 Task: Create a section Full Throttle and in the section, add a milestone ITIL Implementation in the project BellTech
Action: Mouse moved to (140, 573)
Screenshot: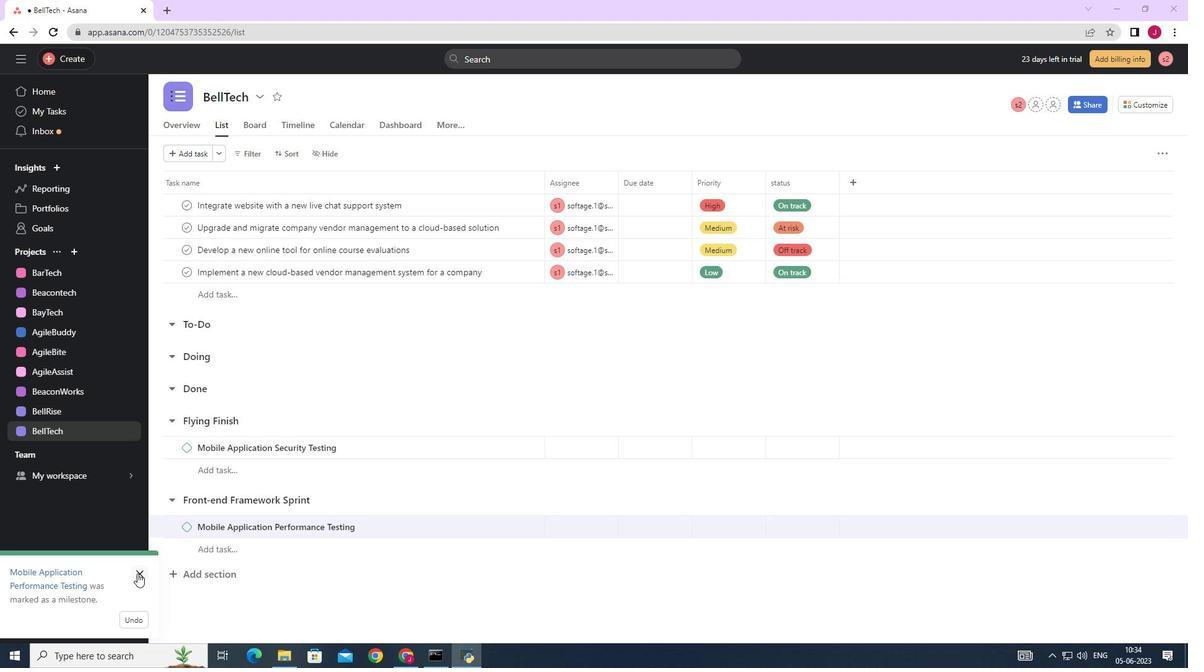 
Action: Mouse pressed left at (140, 573)
Screenshot: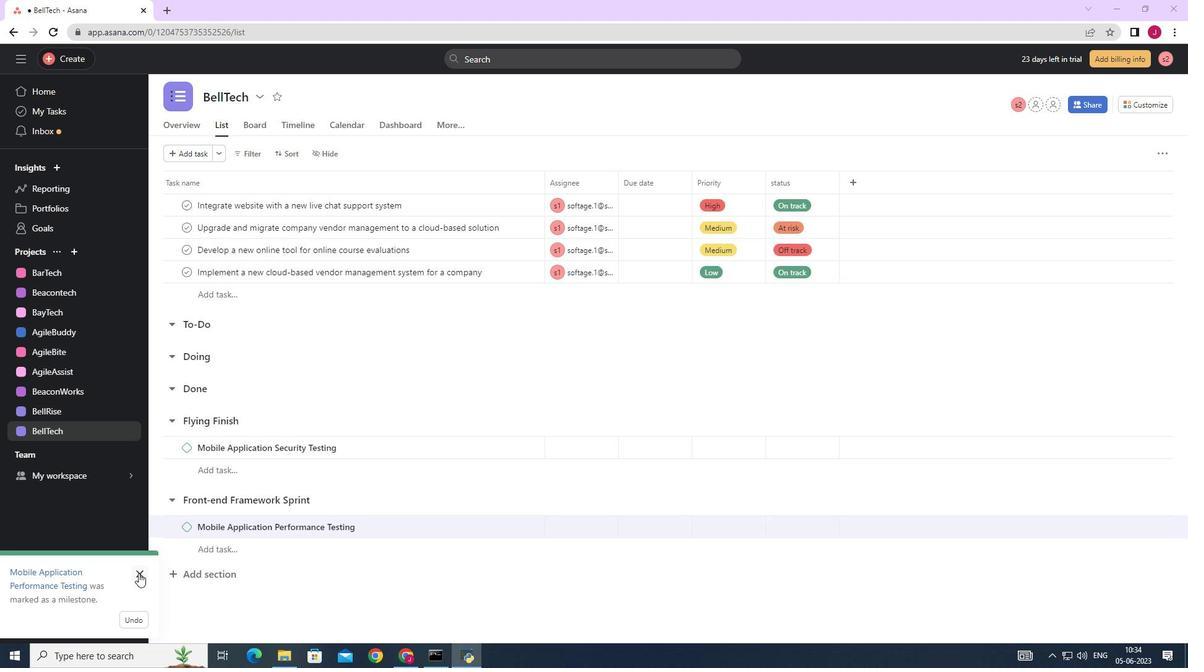 
Action: Mouse moved to (355, 519)
Screenshot: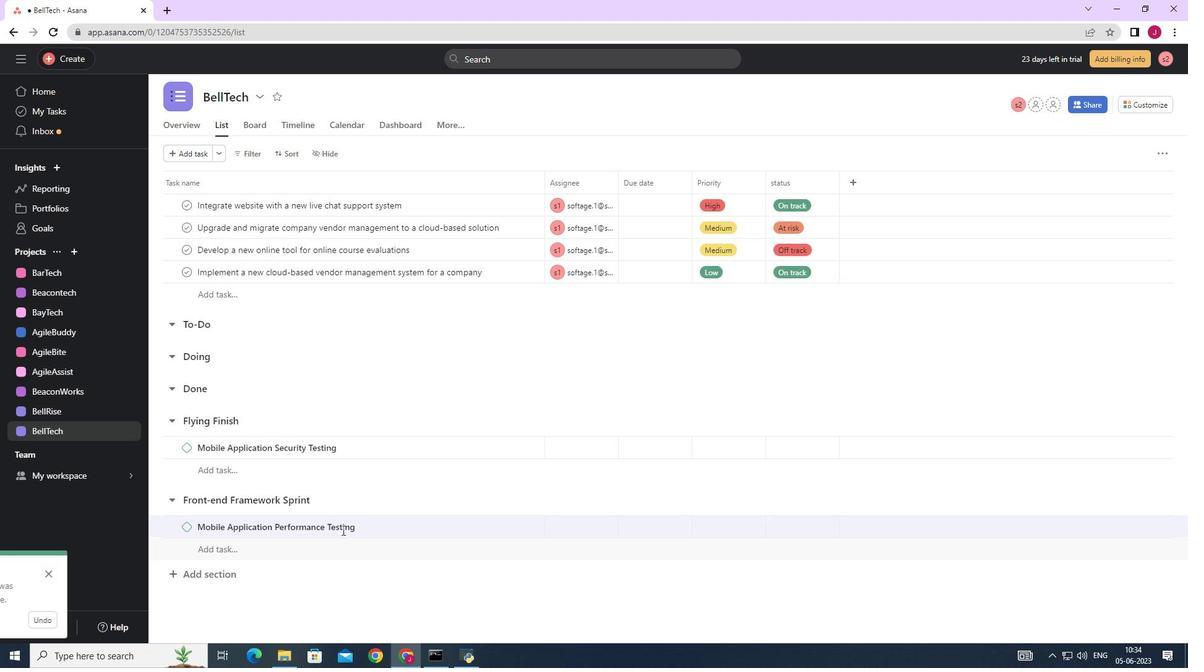 
Action: Mouse scrolled (355, 518) with delta (0, 0)
Screenshot: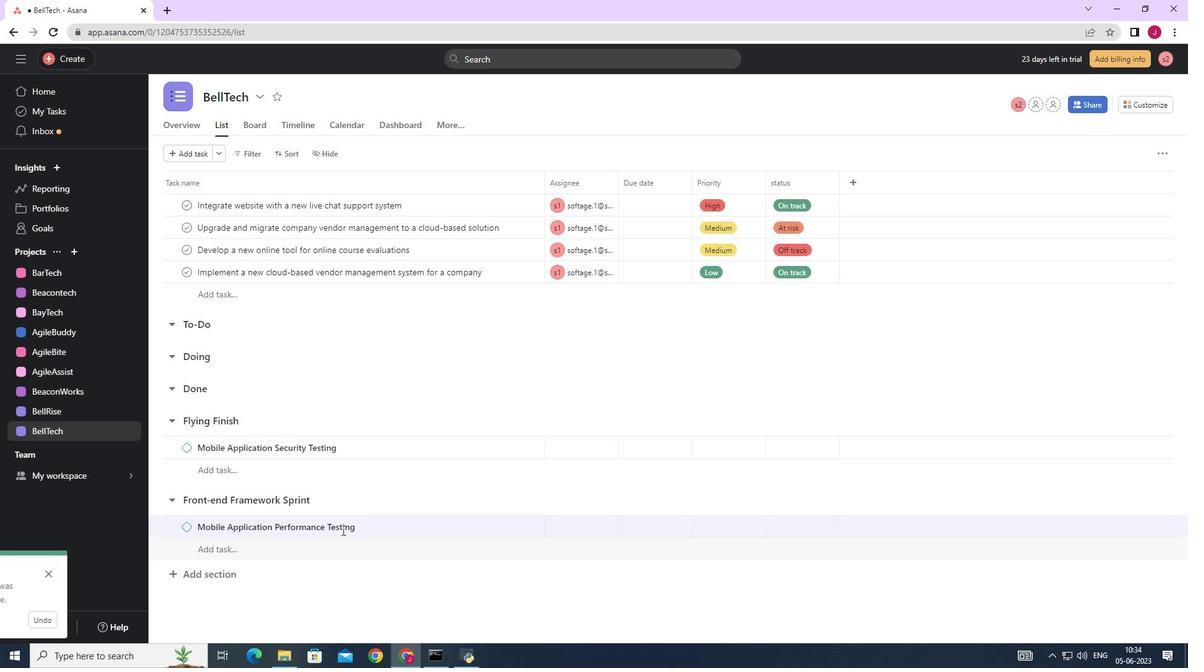 
Action: Mouse scrolled (355, 518) with delta (0, 0)
Screenshot: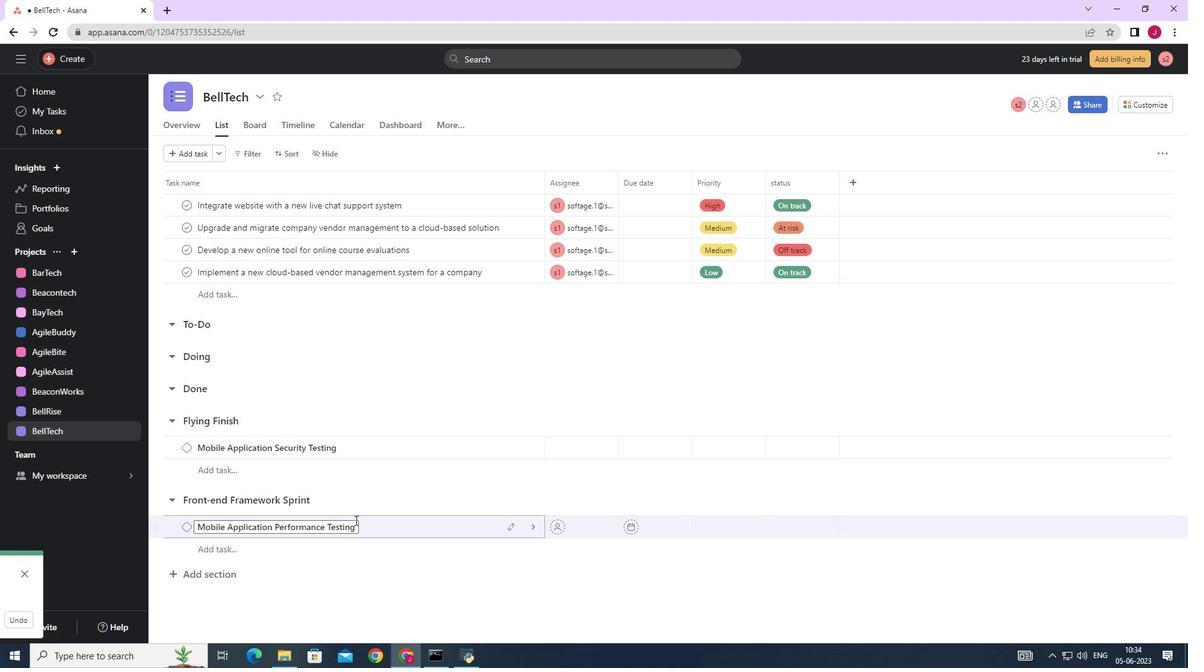 
Action: Mouse scrolled (355, 518) with delta (0, 0)
Screenshot: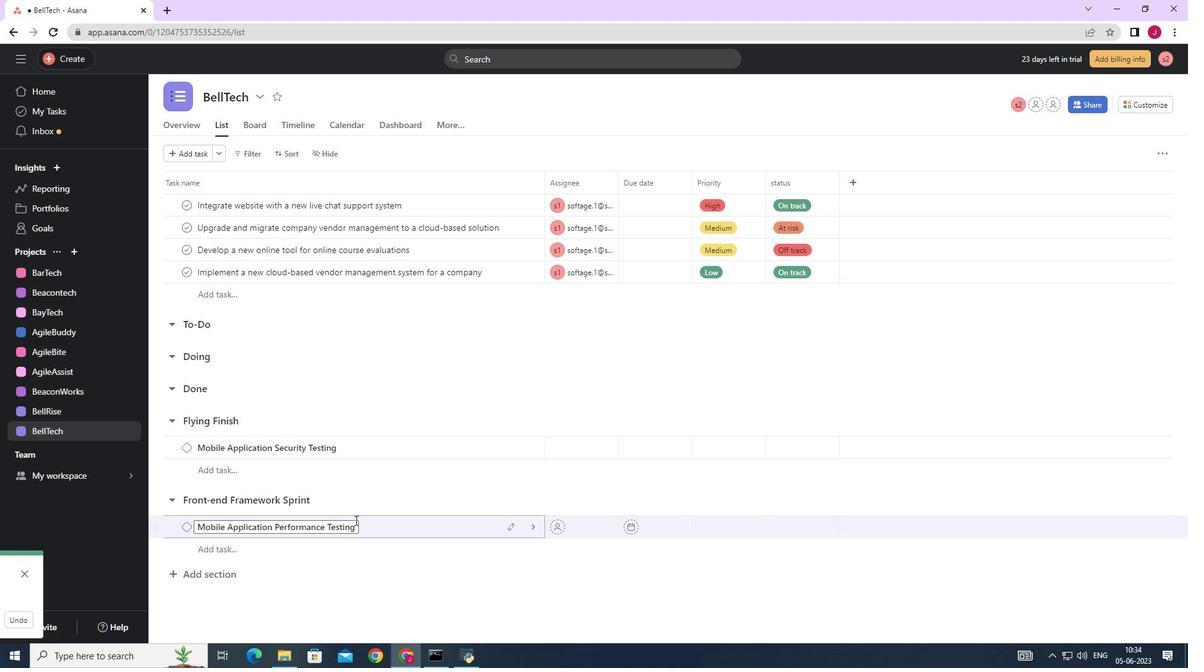 
Action: Mouse scrolled (355, 518) with delta (0, 0)
Screenshot: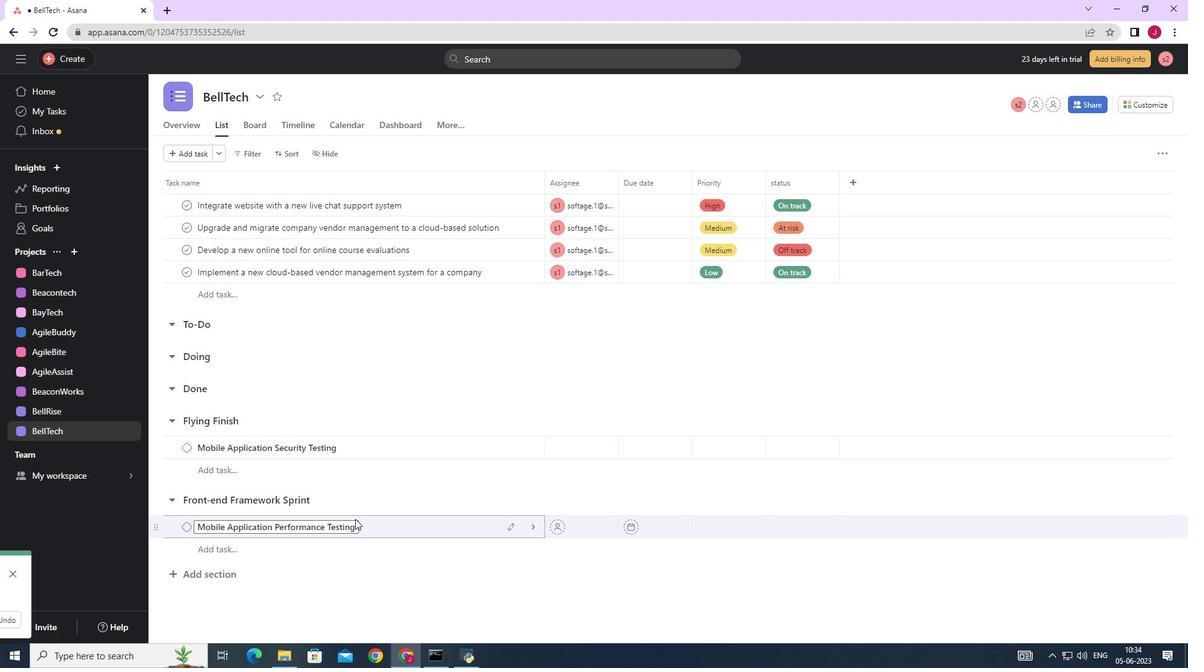 
Action: Mouse scrolled (355, 518) with delta (0, 0)
Screenshot: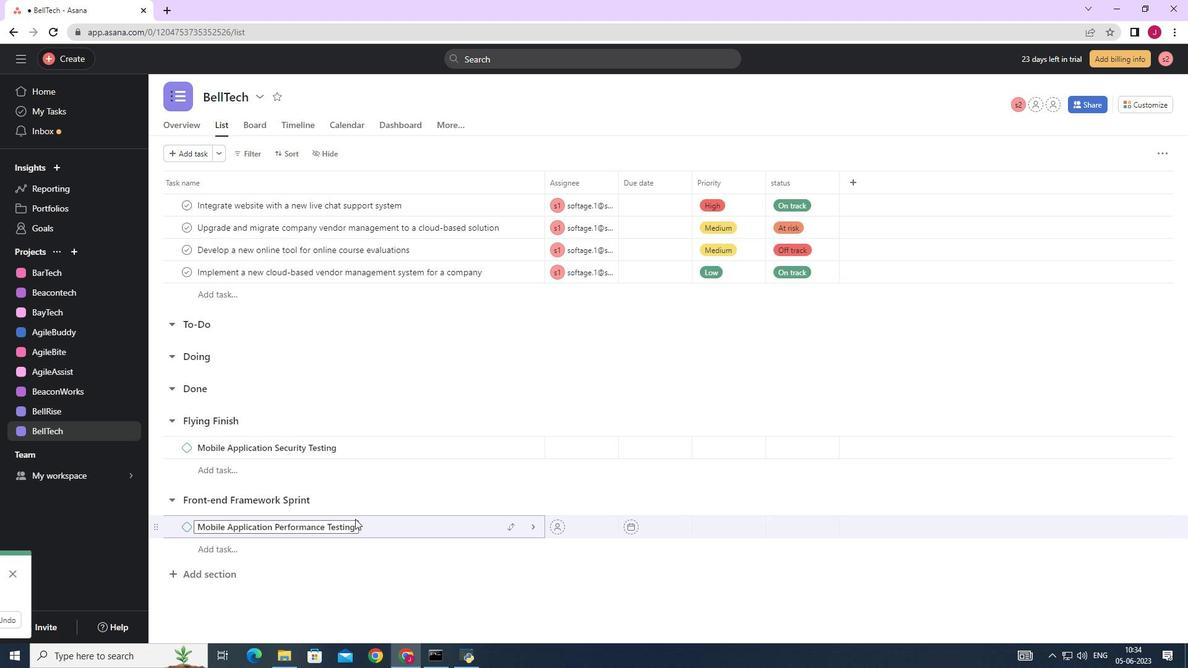 
Action: Mouse moved to (269, 551)
Screenshot: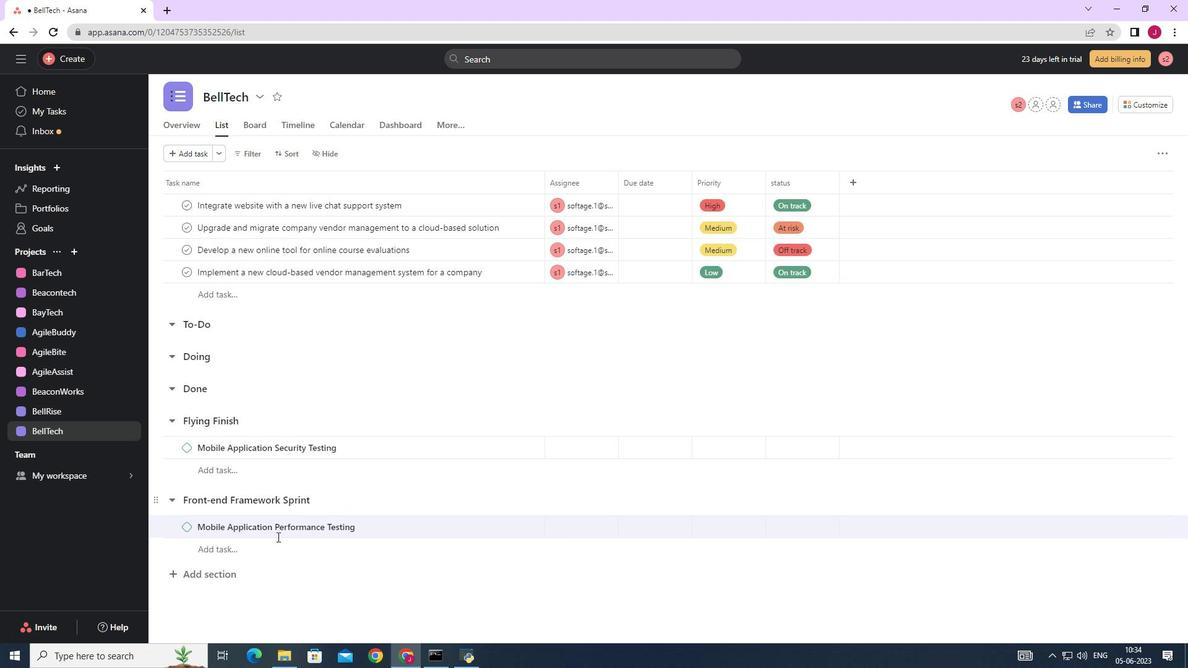 
Action: Mouse scrolled (269, 550) with delta (0, 0)
Screenshot: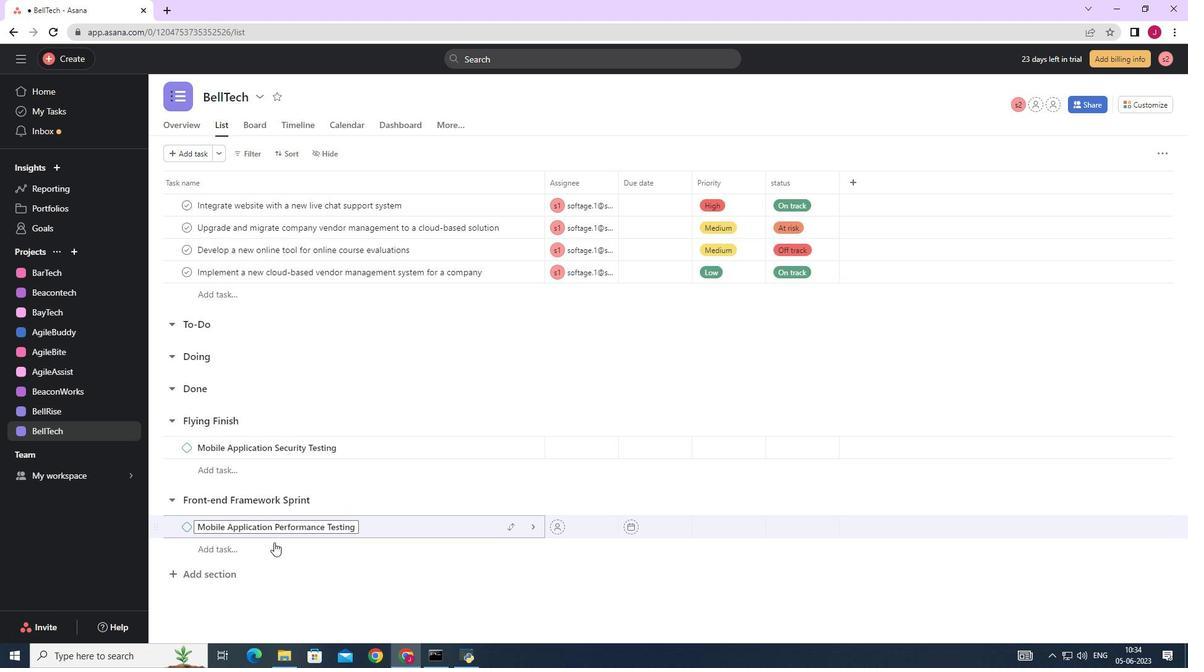
Action: Mouse moved to (266, 553)
Screenshot: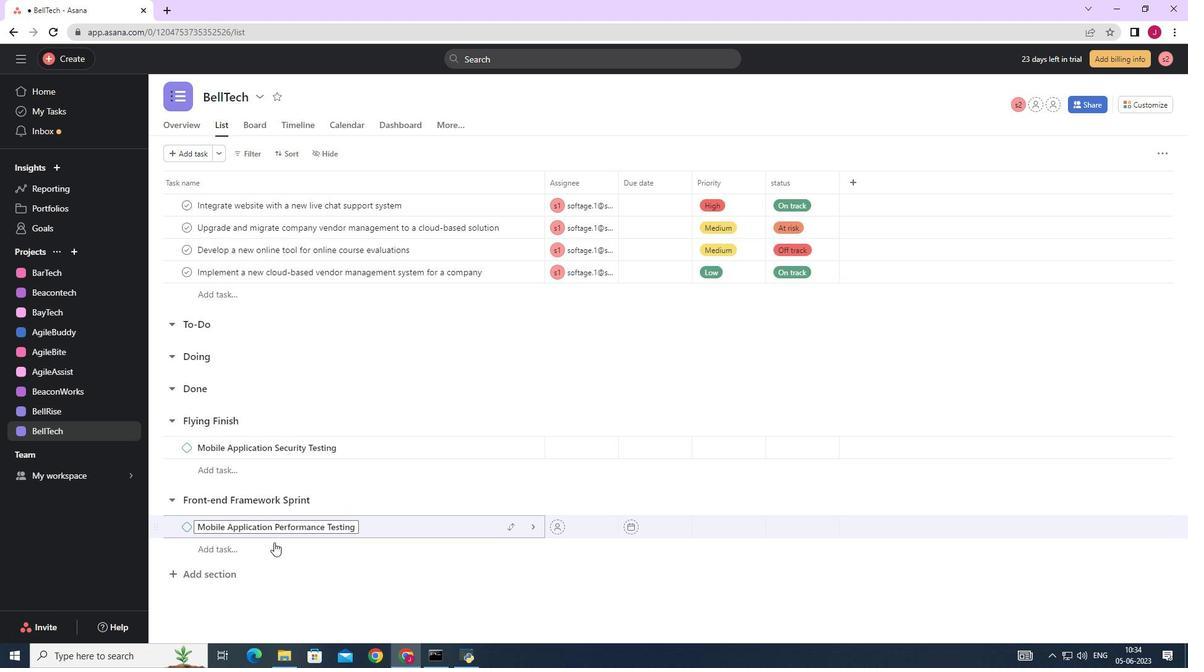 
Action: Mouse scrolled (266, 552) with delta (0, 0)
Screenshot: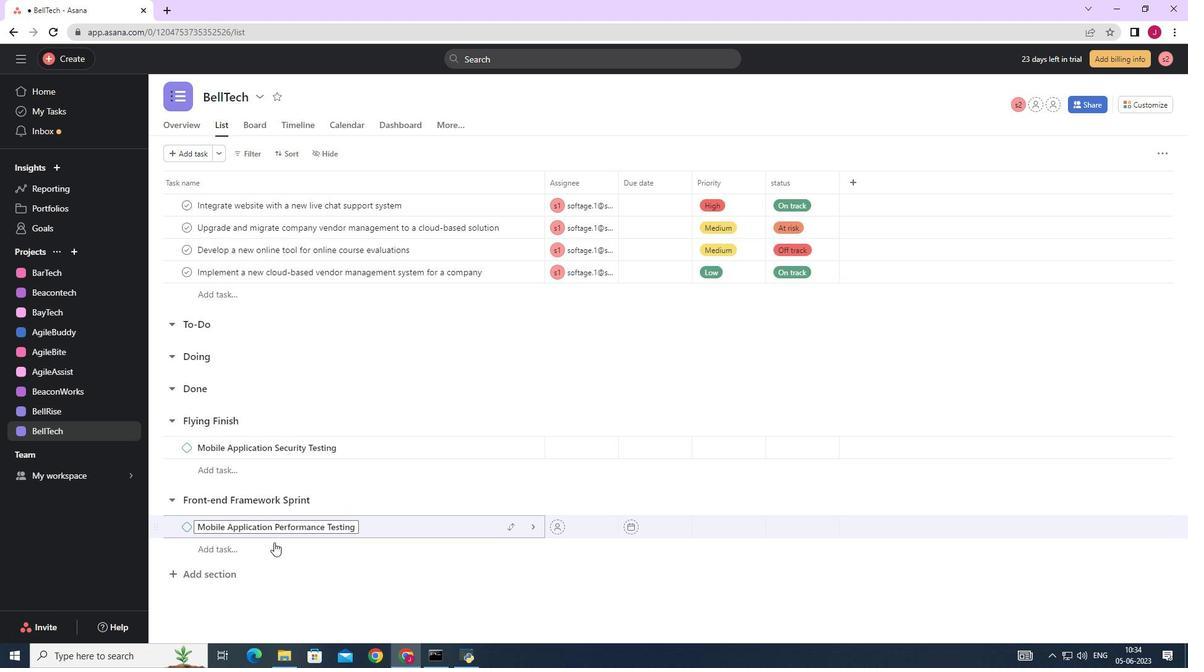 
Action: Mouse moved to (263, 554)
Screenshot: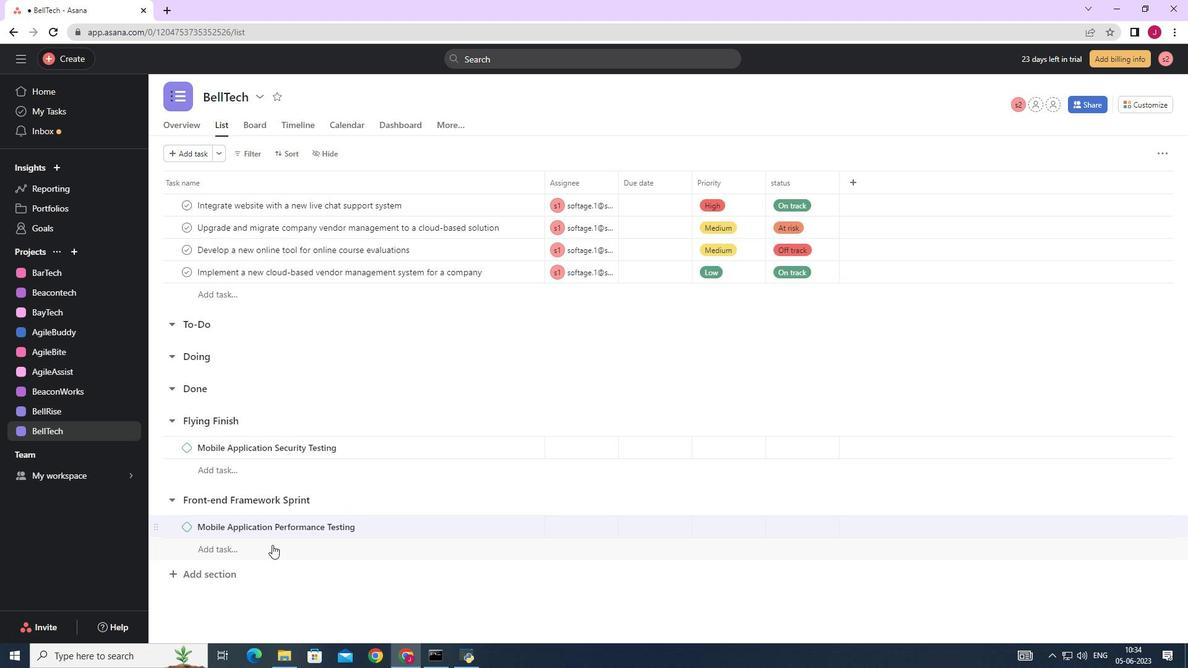 
Action: Mouse scrolled (263, 553) with delta (0, 0)
Screenshot: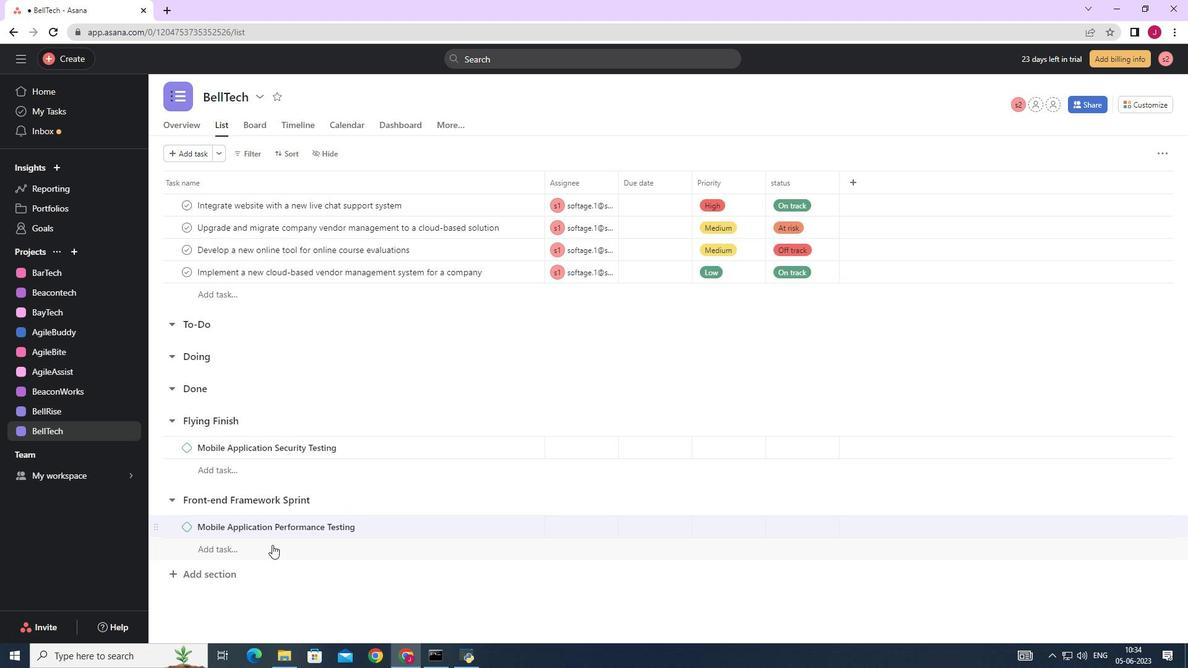 
Action: Mouse moved to (219, 571)
Screenshot: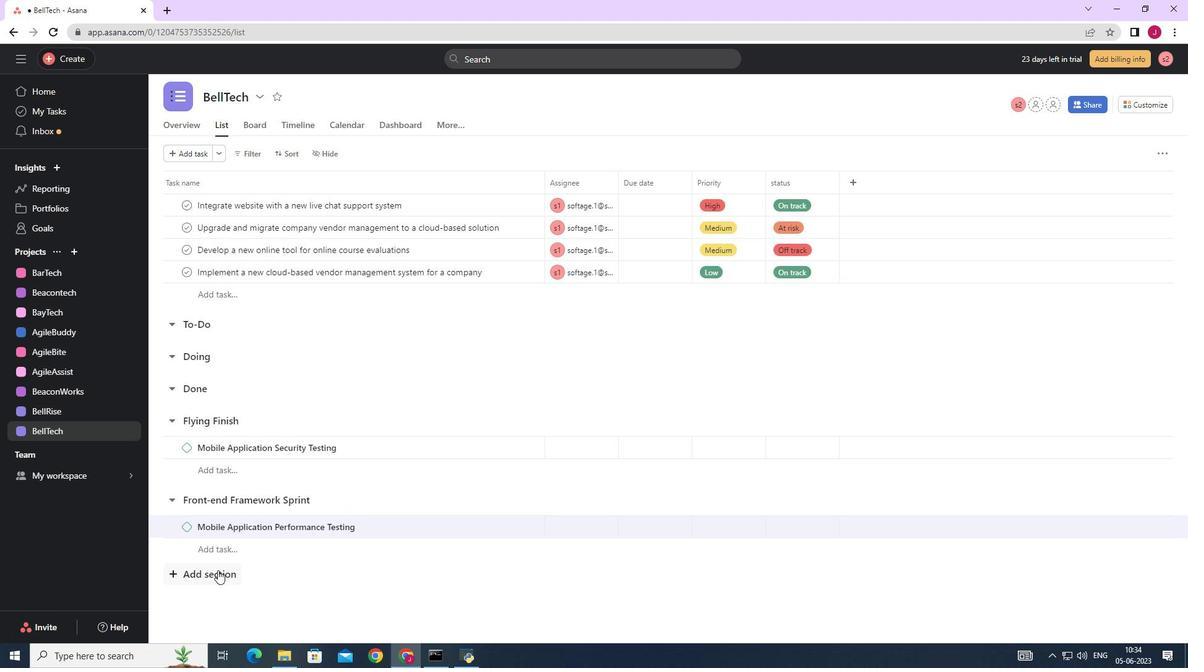 
Action: Mouse pressed left at (219, 571)
Screenshot: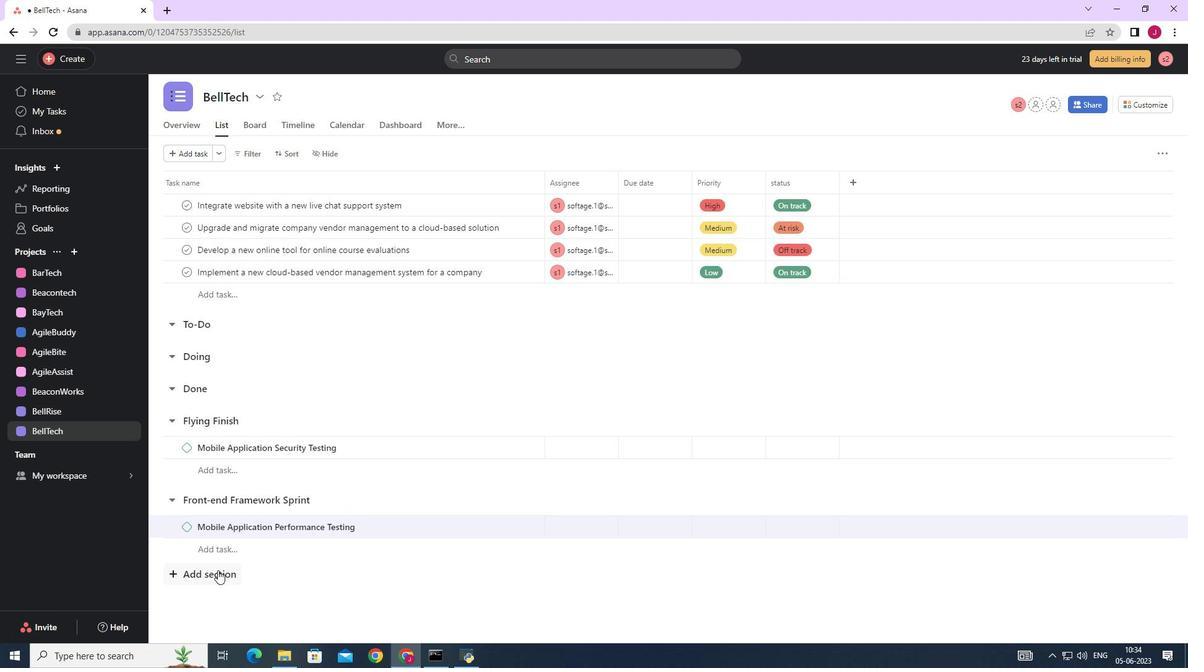 
Action: Mouse moved to (233, 571)
Screenshot: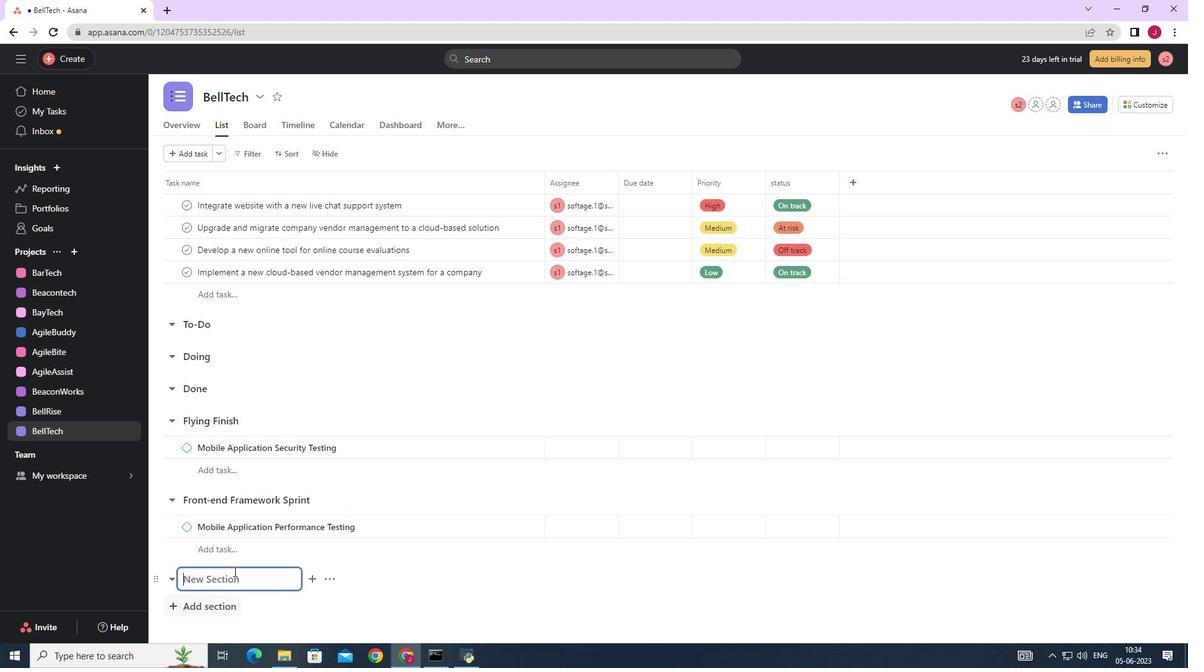 
Action: Mouse scrolled (233, 571) with delta (0, 0)
Screenshot: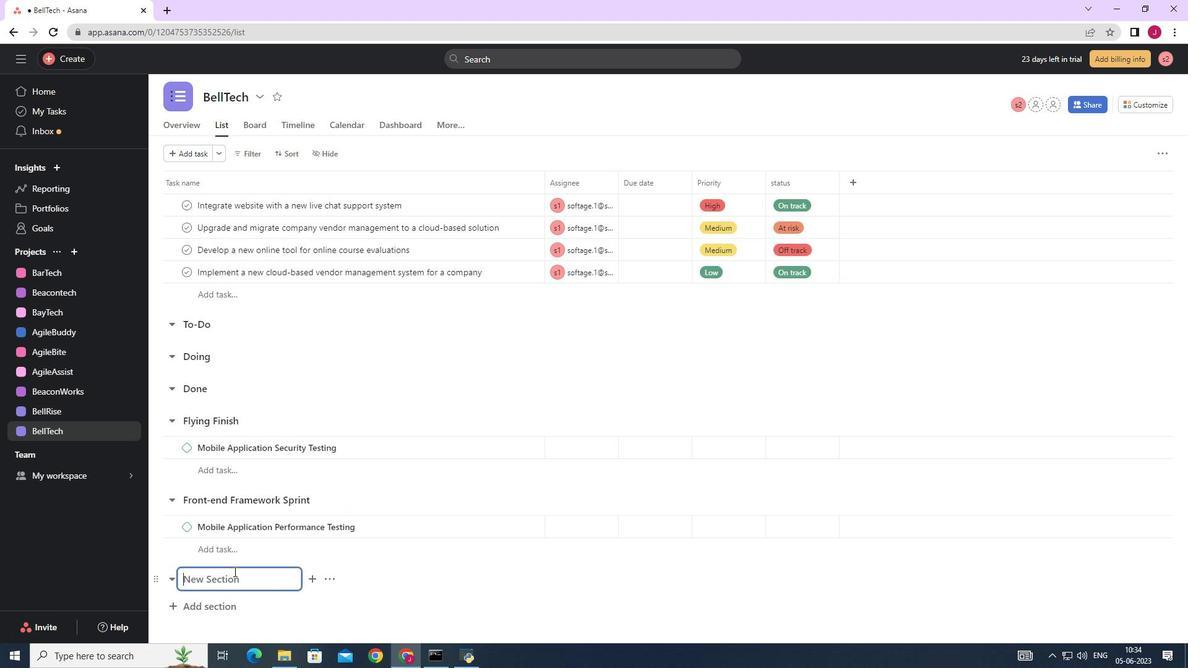 
Action: Mouse scrolled (233, 571) with delta (0, 0)
Screenshot: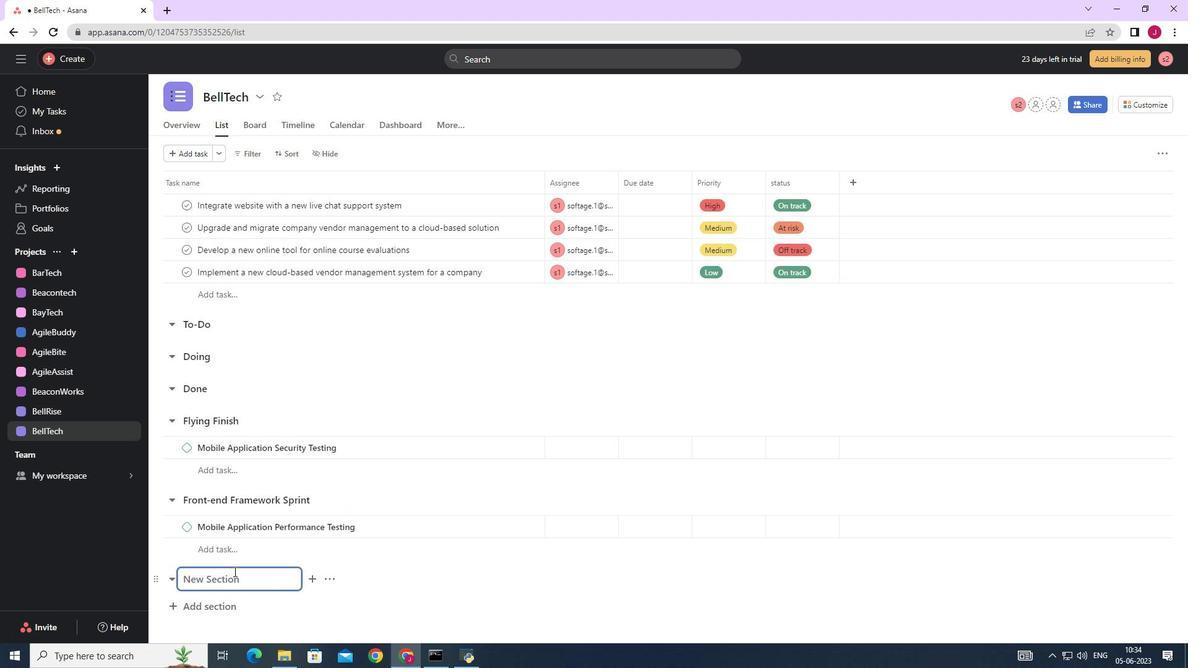 
Action: Mouse scrolled (233, 571) with delta (0, 0)
Screenshot: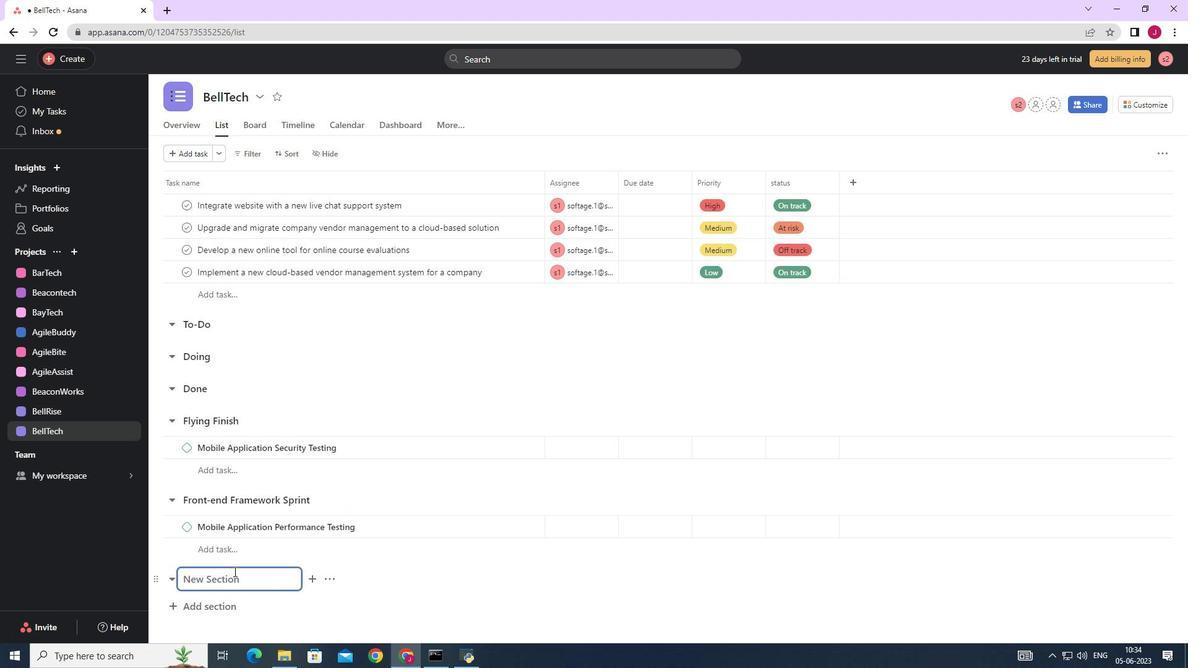
Action: Key pressed <Key.caps_lock>F<Key.caps_lock>ull<Key.space><Key.caps_lock>T<Key.caps_lock>hrottle<Key.enter><Key.caps_lock>ITIL<Key.space><Key.caps_lock><Key.caps_lock>I<Key.caps_lock>mplementation<Key.space>
Screenshot: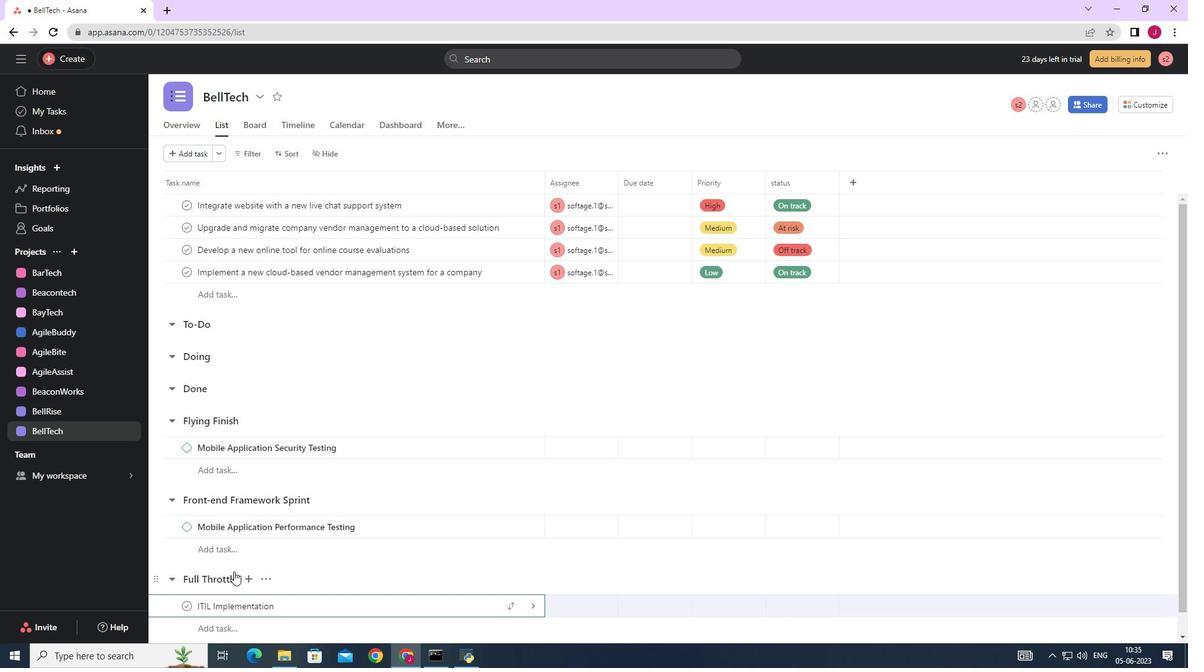 
Action: Mouse moved to (535, 609)
Screenshot: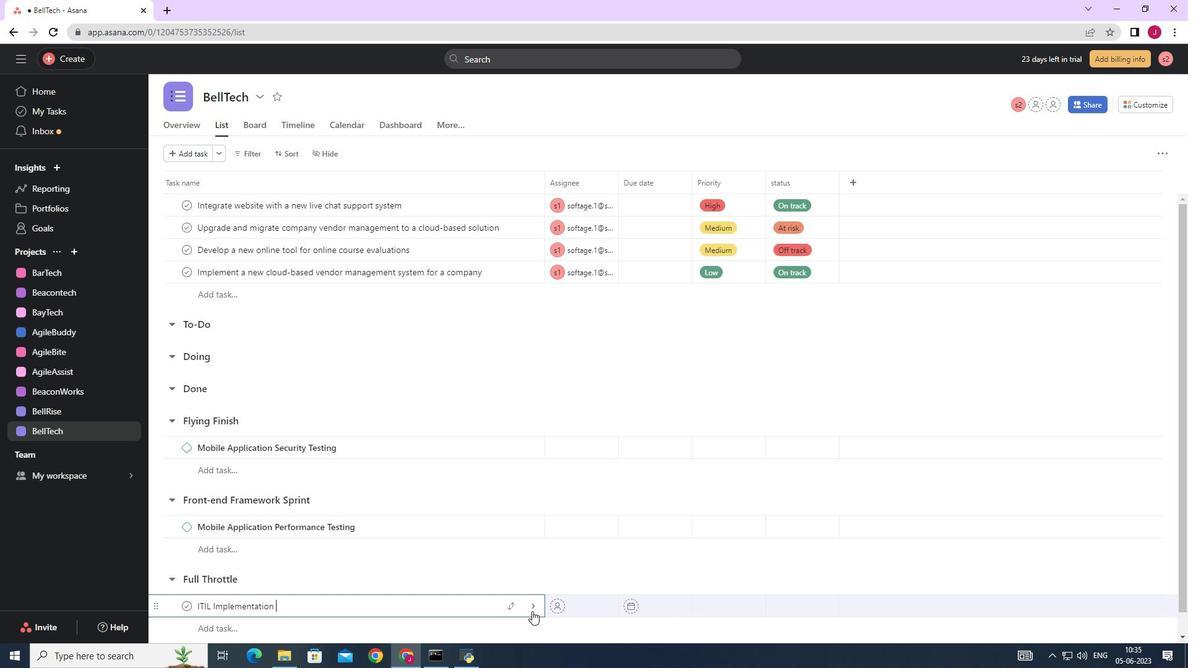 
Action: Mouse pressed left at (535, 609)
Screenshot: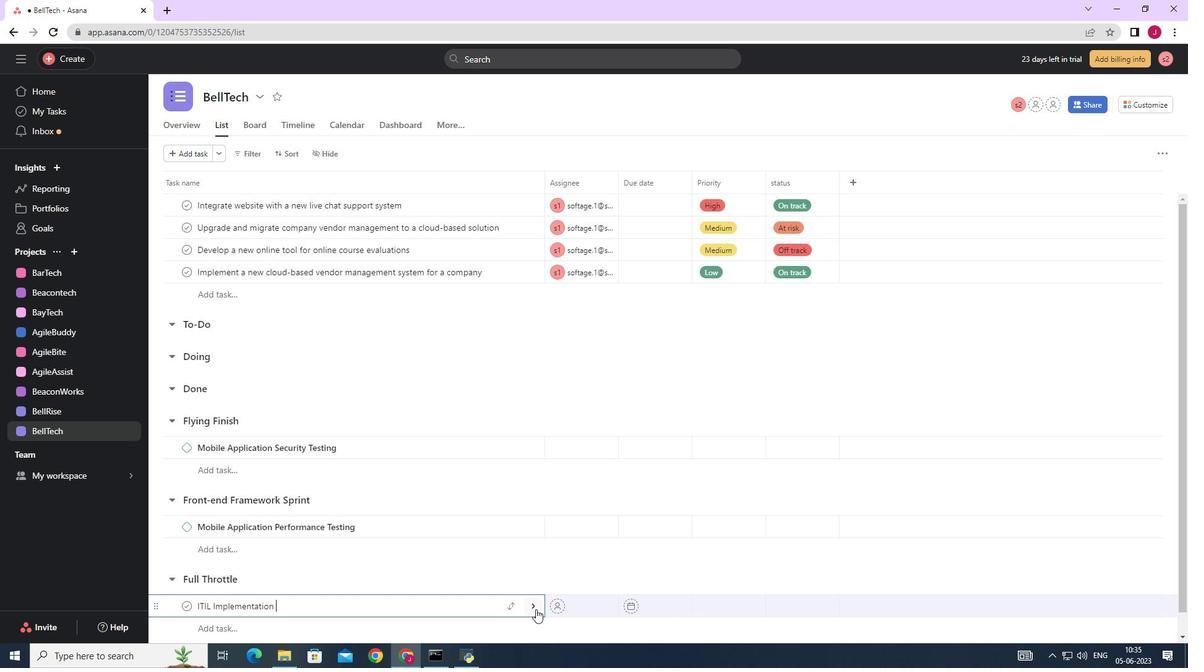 
Action: Mouse moved to (1145, 154)
Screenshot: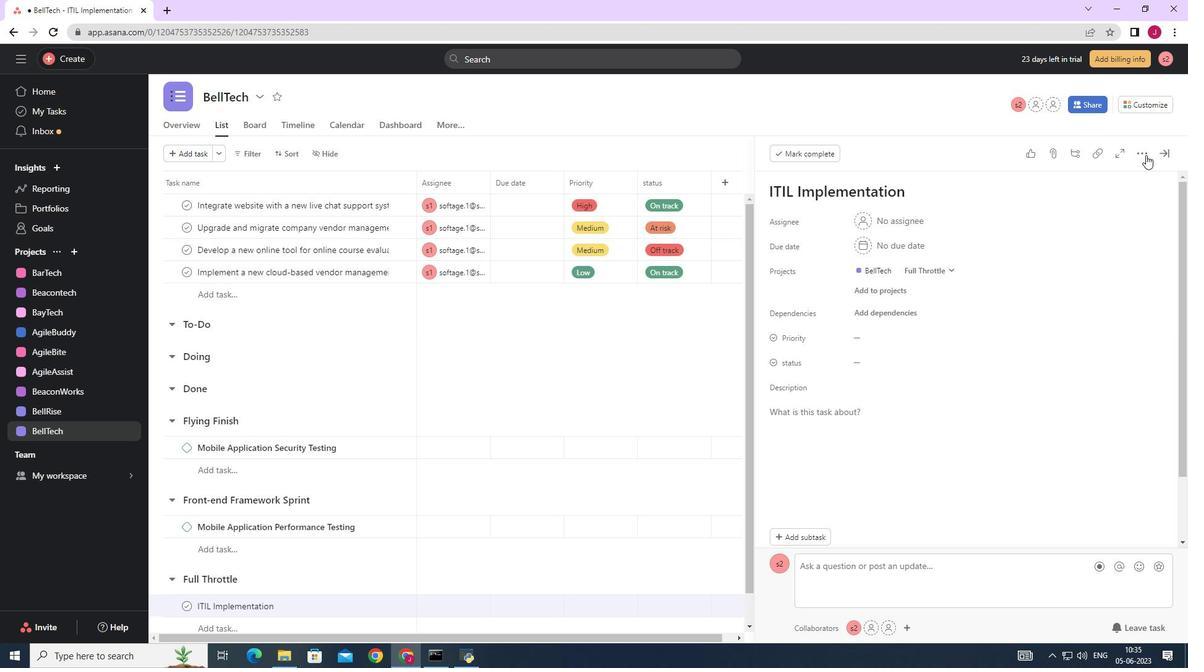 
Action: Mouse pressed left at (1145, 154)
Screenshot: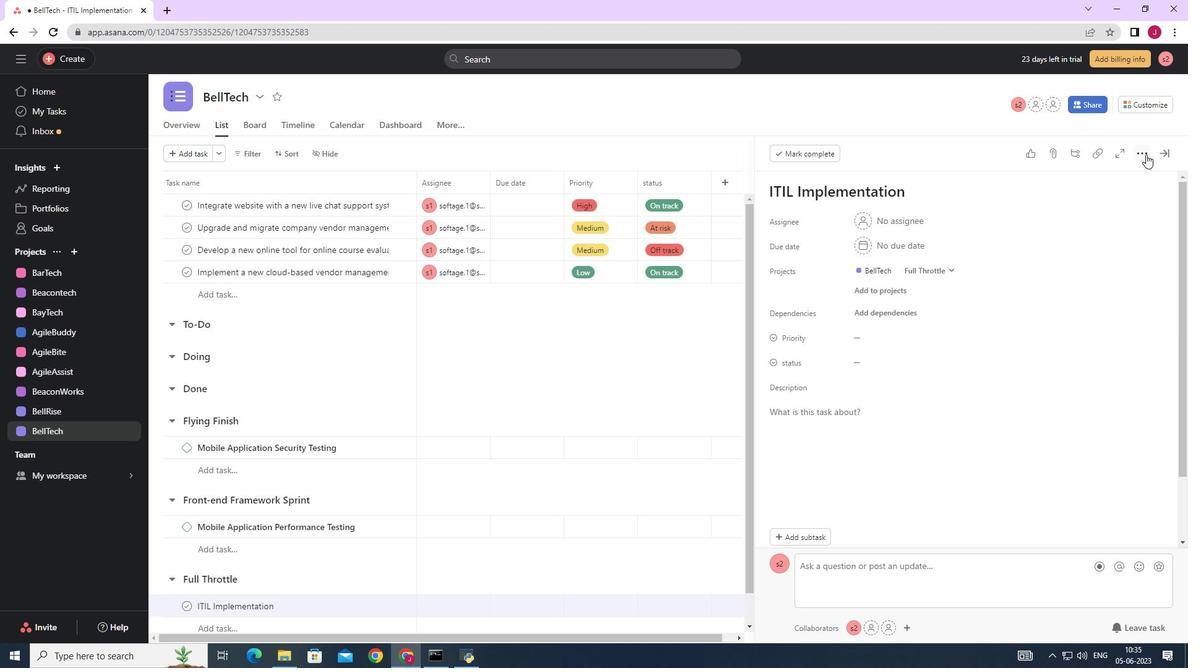 
Action: Mouse moved to (1045, 202)
Screenshot: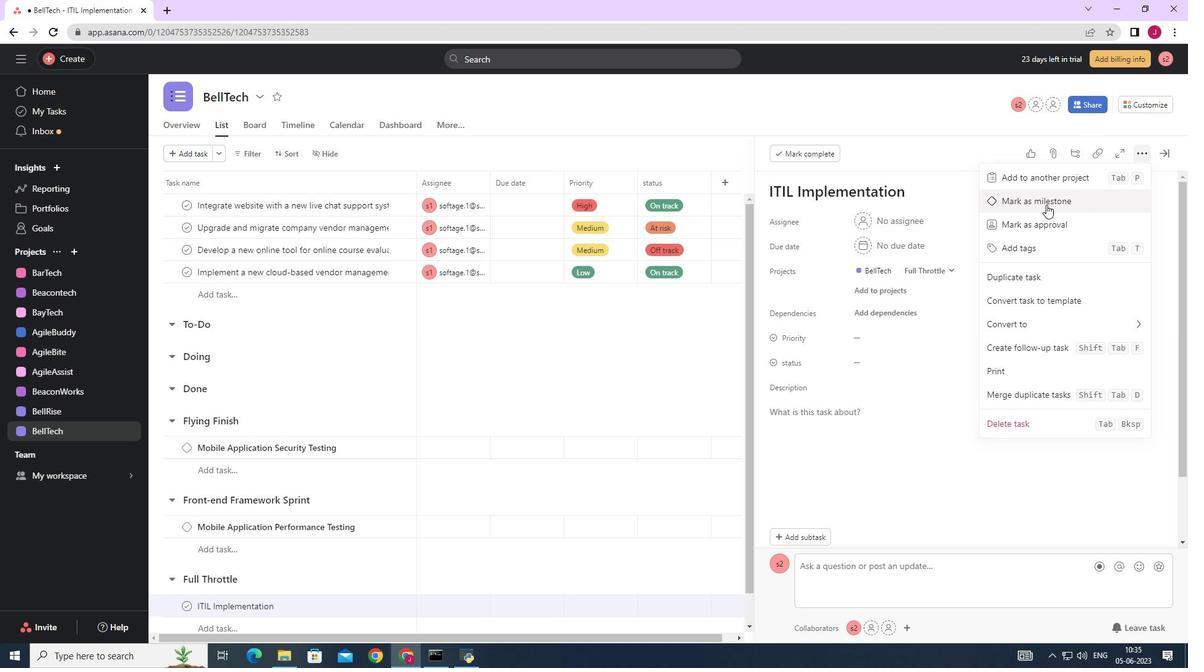 
Action: Mouse pressed left at (1045, 202)
Screenshot: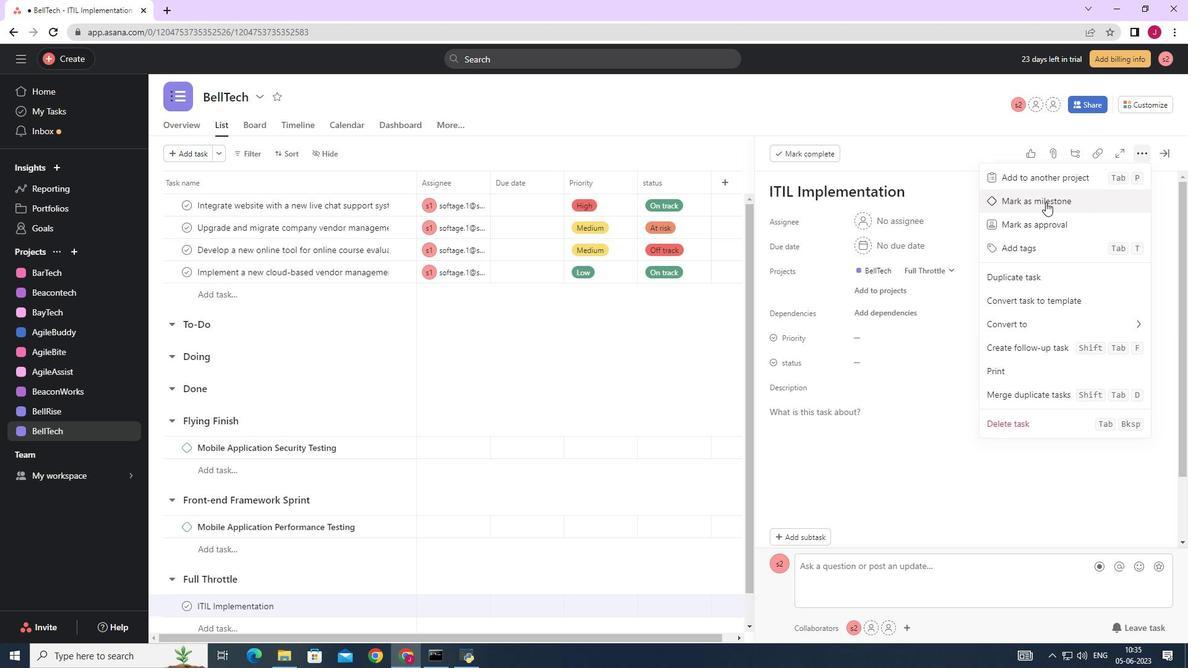 
Action: Mouse moved to (1163, 154)
Screenshot: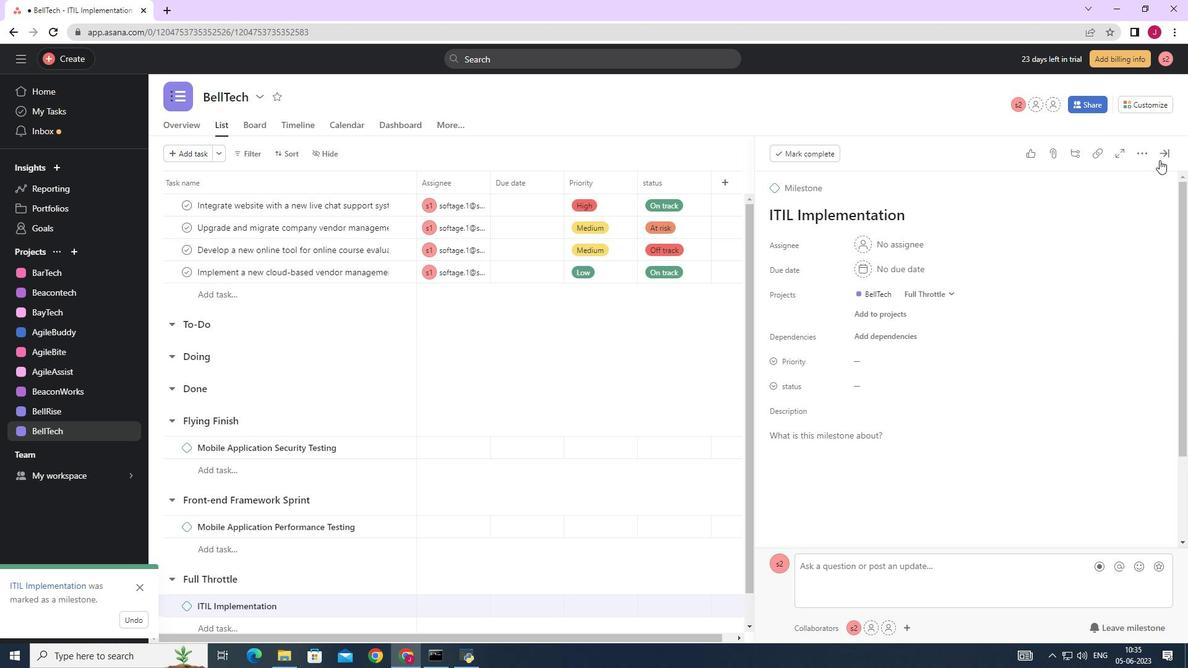 
Action: Mouse pressed left at (1163, 154)
Screenshot: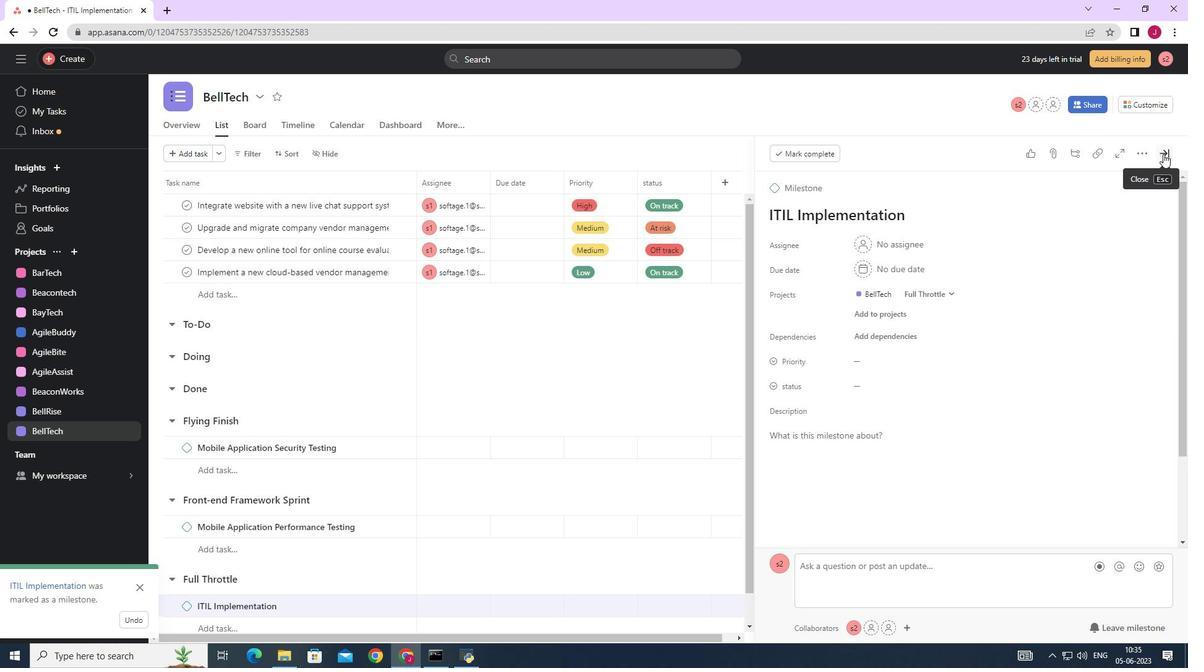 
Action: Mouse moved to (1066, 212)
Screenshot: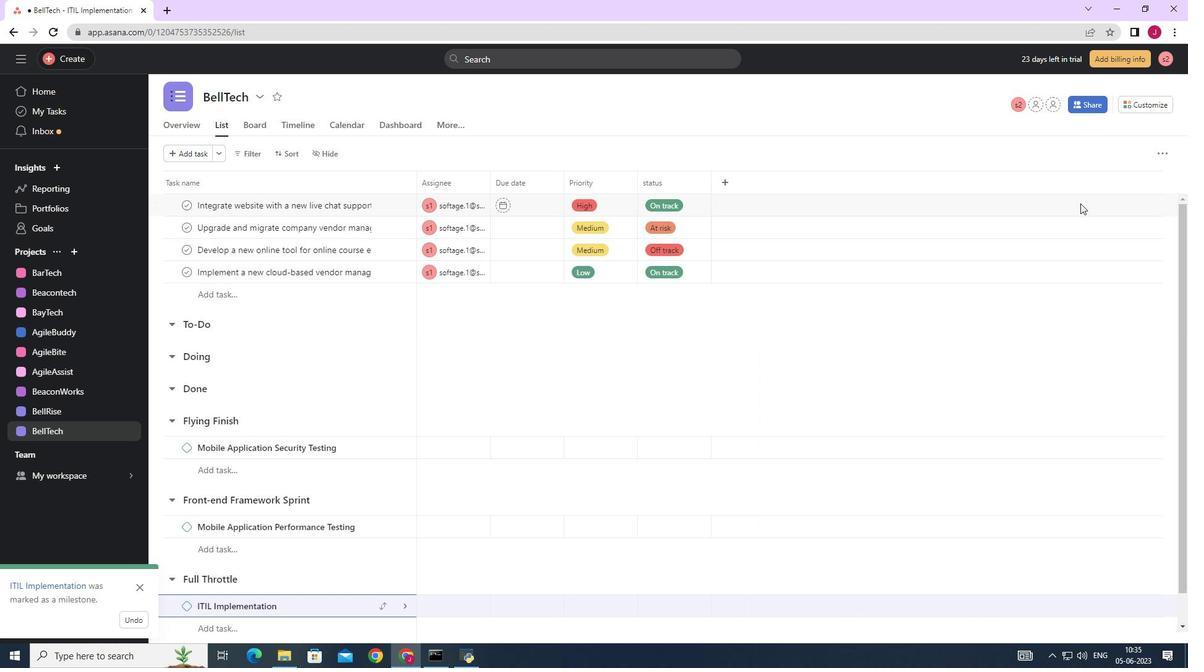 
